 Task: Check the sale-to-list ratio of tile in the last 5 years.
Action: Mouse moved to (962, 222)
Screenshot: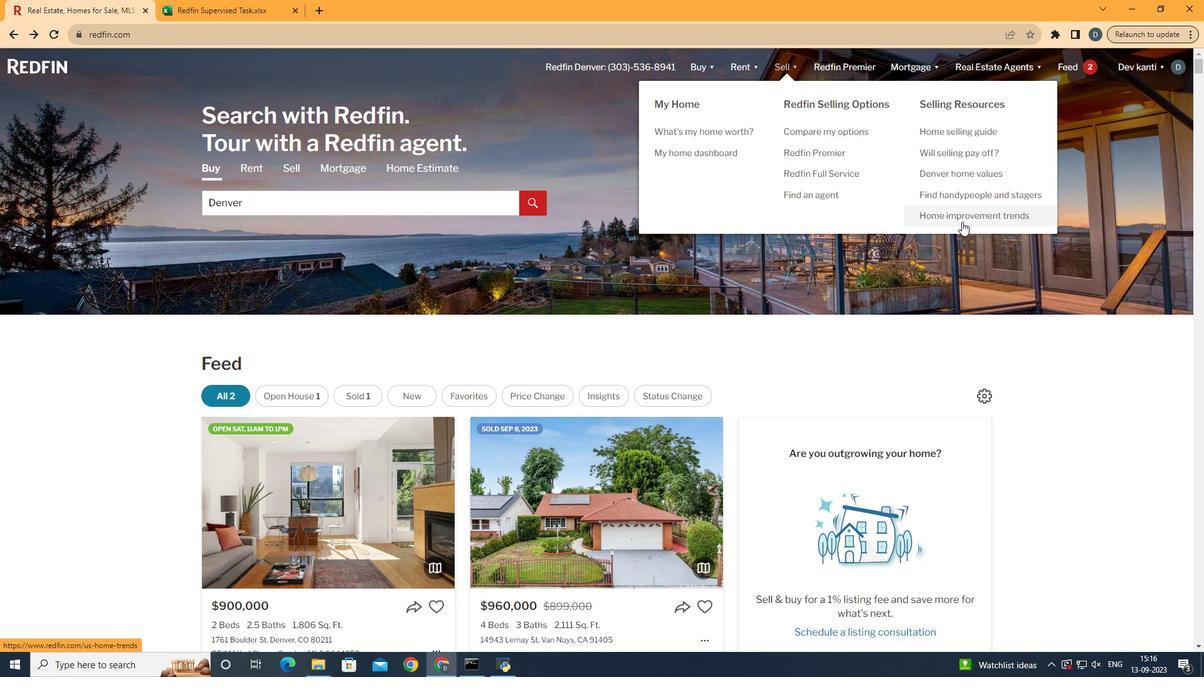 
Action: Mouse pressed left at (962, 222)
Screenshot: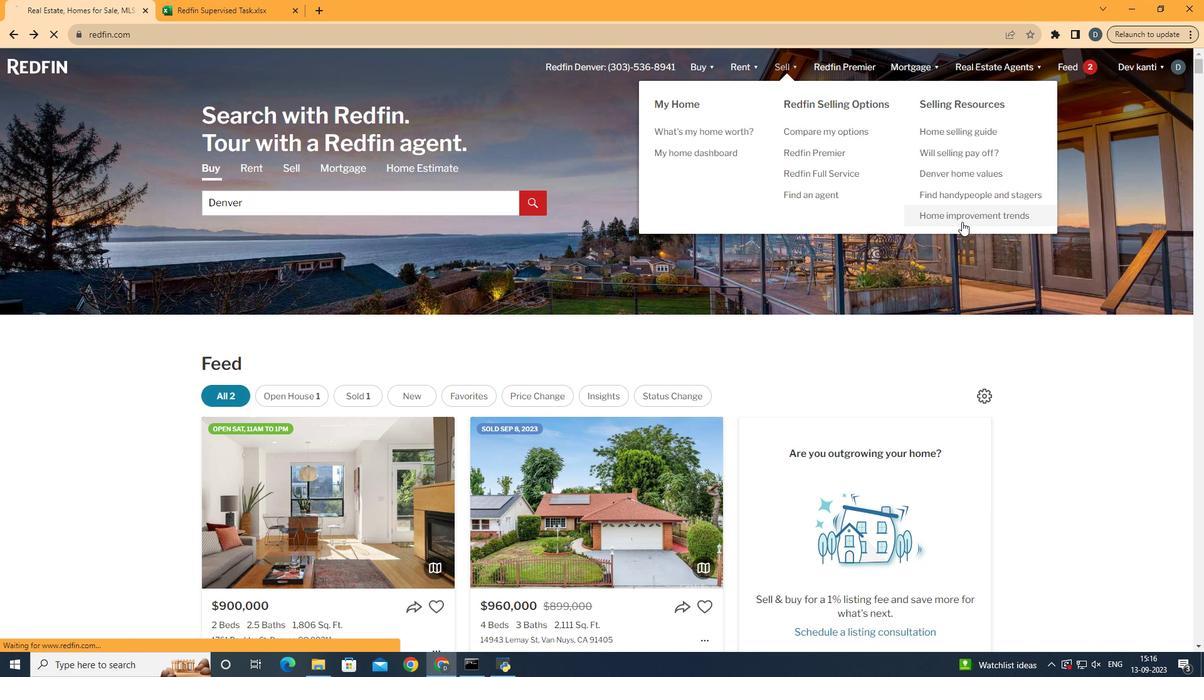 
Action: Mouse moved to (291, 247)
Screenshot: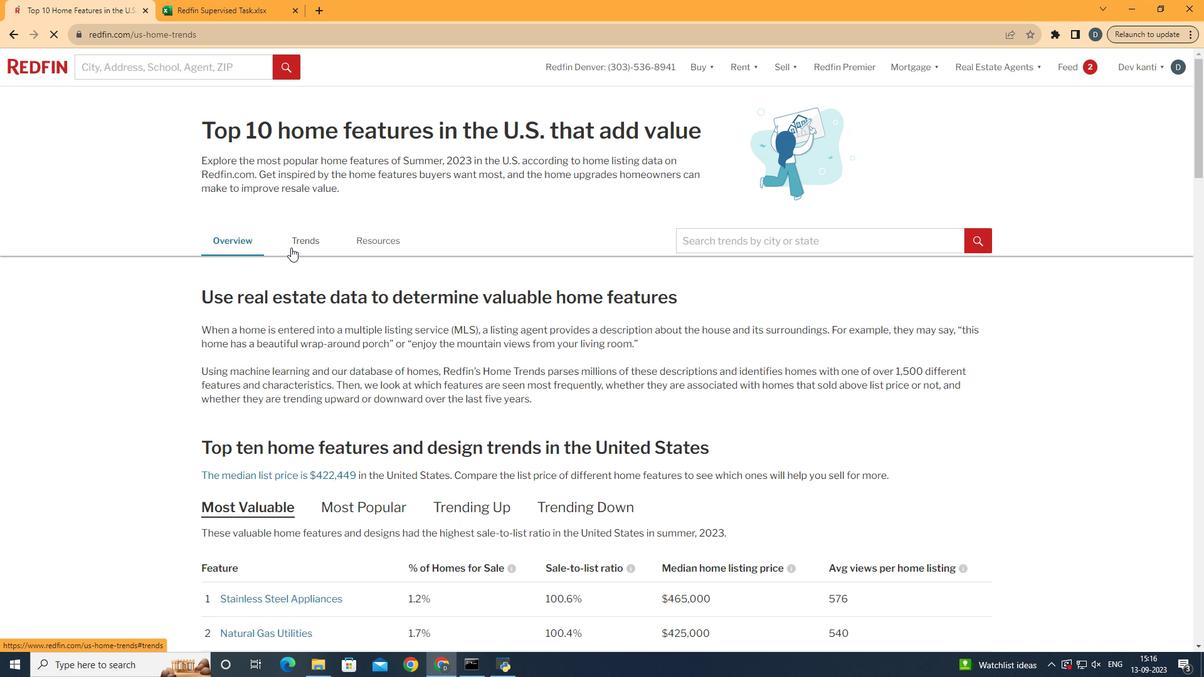 
Action: Mouse pressed left at (291, 247)
Screenshot: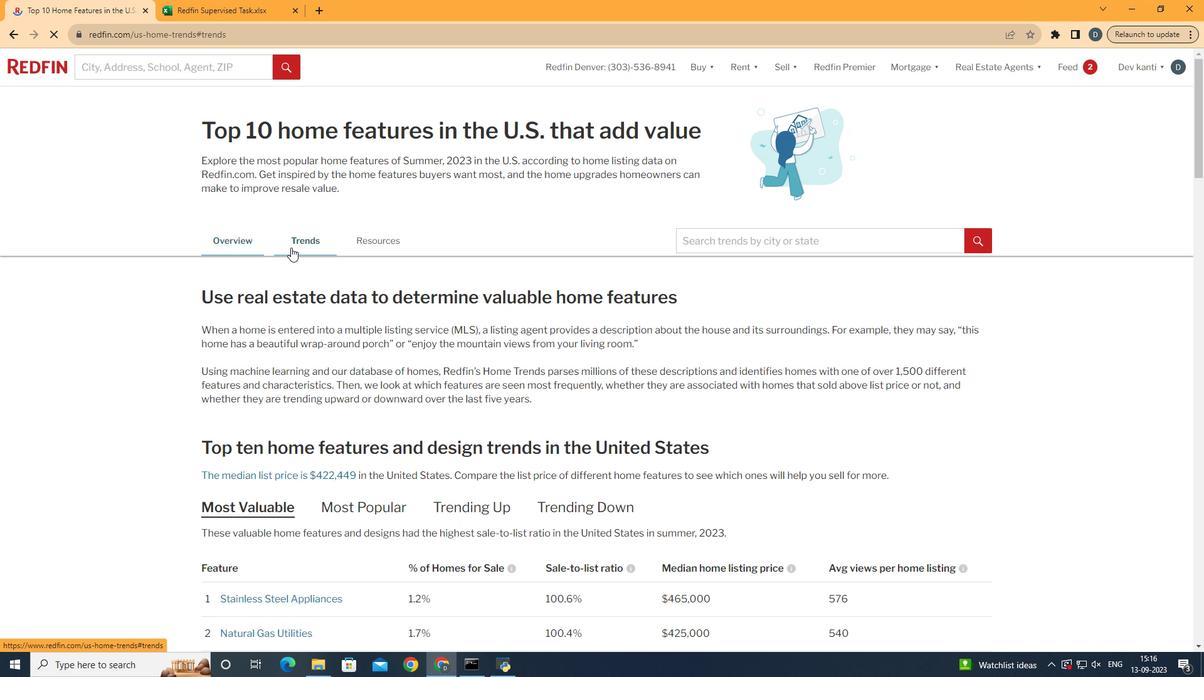 
Action: Mouse scrolled (291, 247) with delta (0, 0)
Screenshot: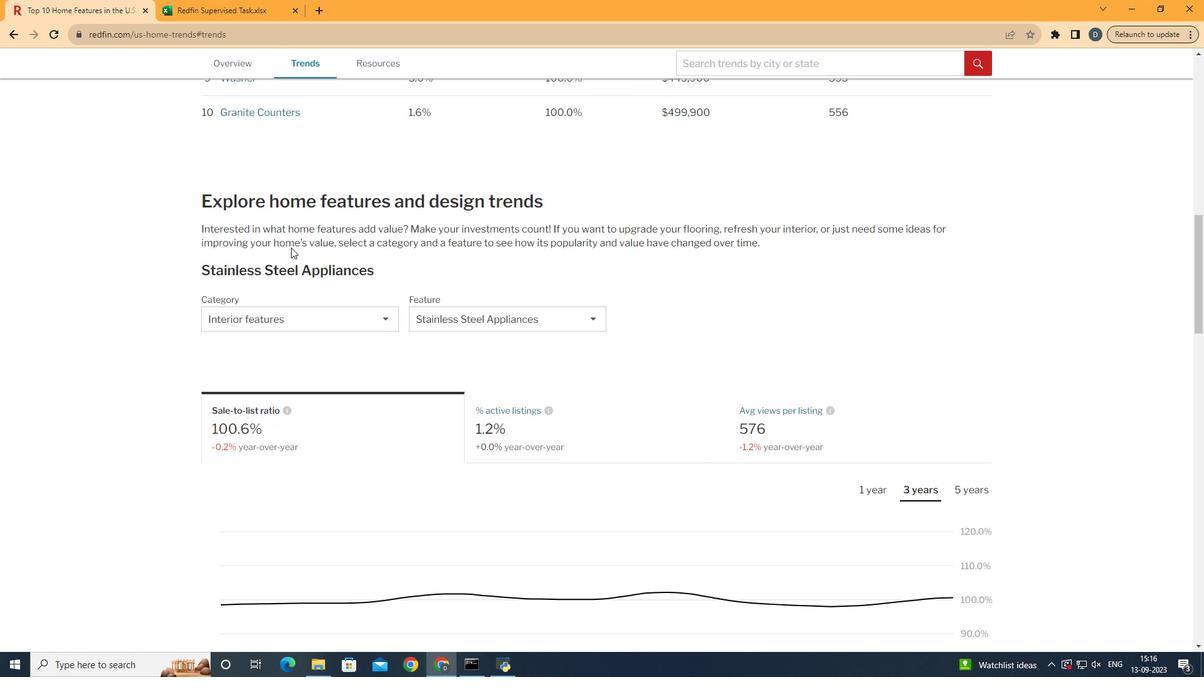
Action: Mouse scrolled (291, 247) with delta (0, 0)
Screenshot: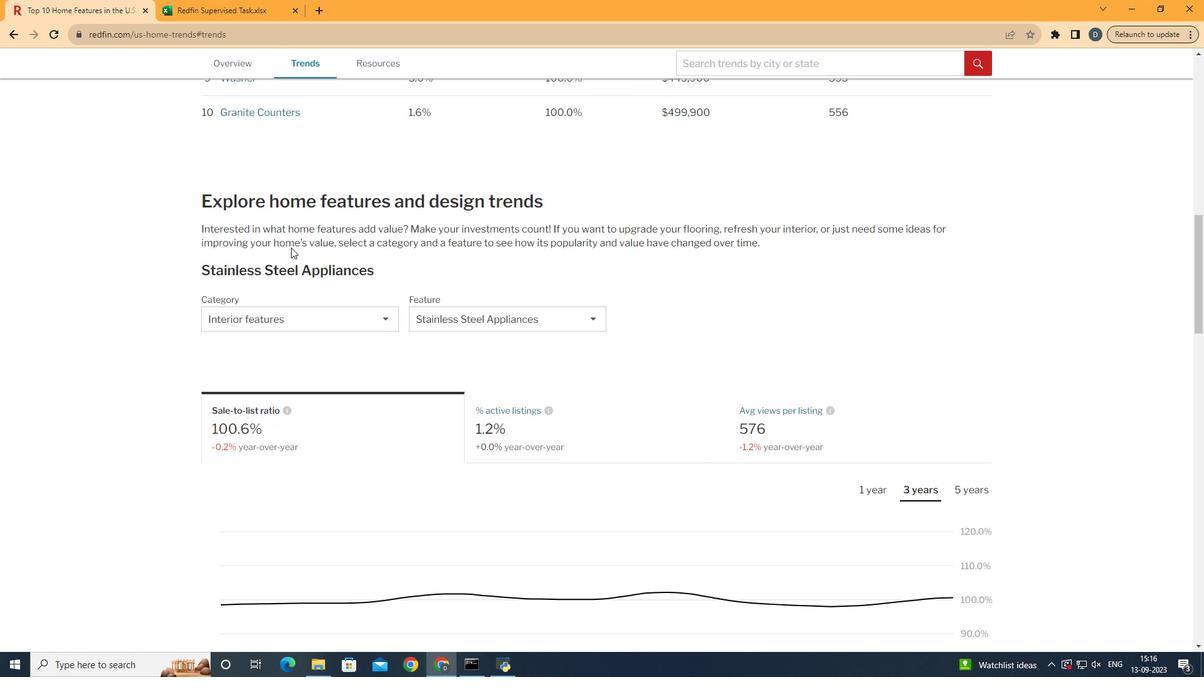 
Action: Mouse scrolled (291, 247) with delta (0, 0)
Screenshot: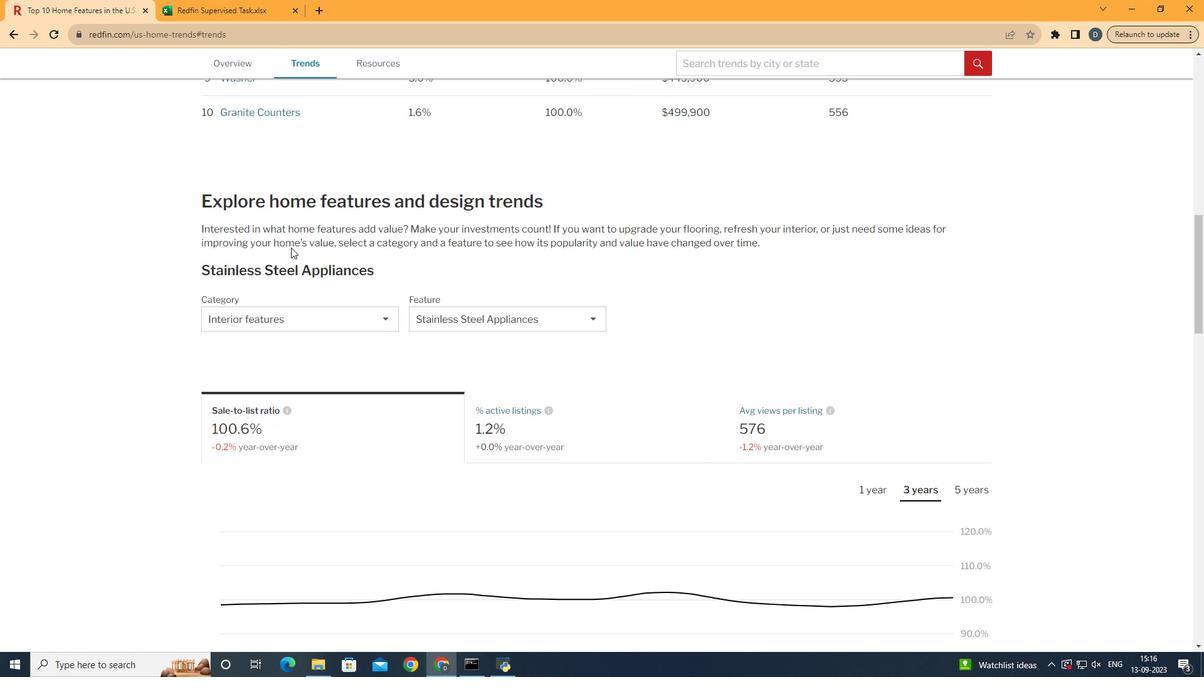 
Action: Mouse scrolled (291, 247) with delta (0, 0)
Screenshot: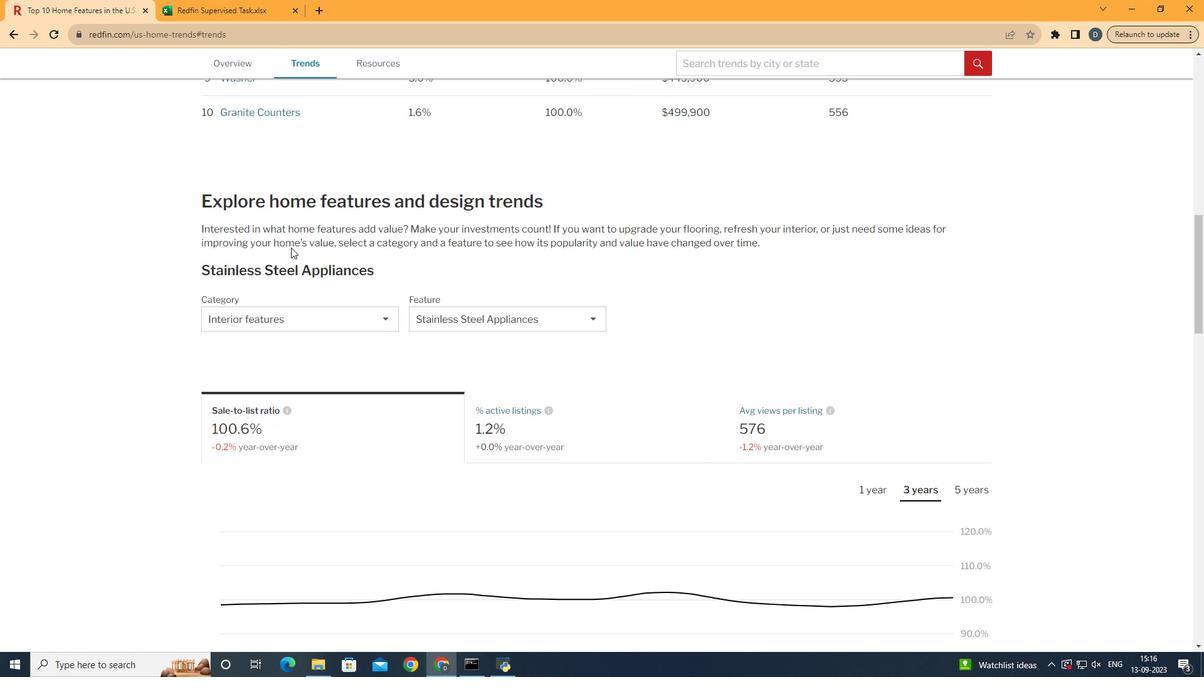 
Action: Mouse scrolled (291, 247) with delta (0, 0)
Screenshot: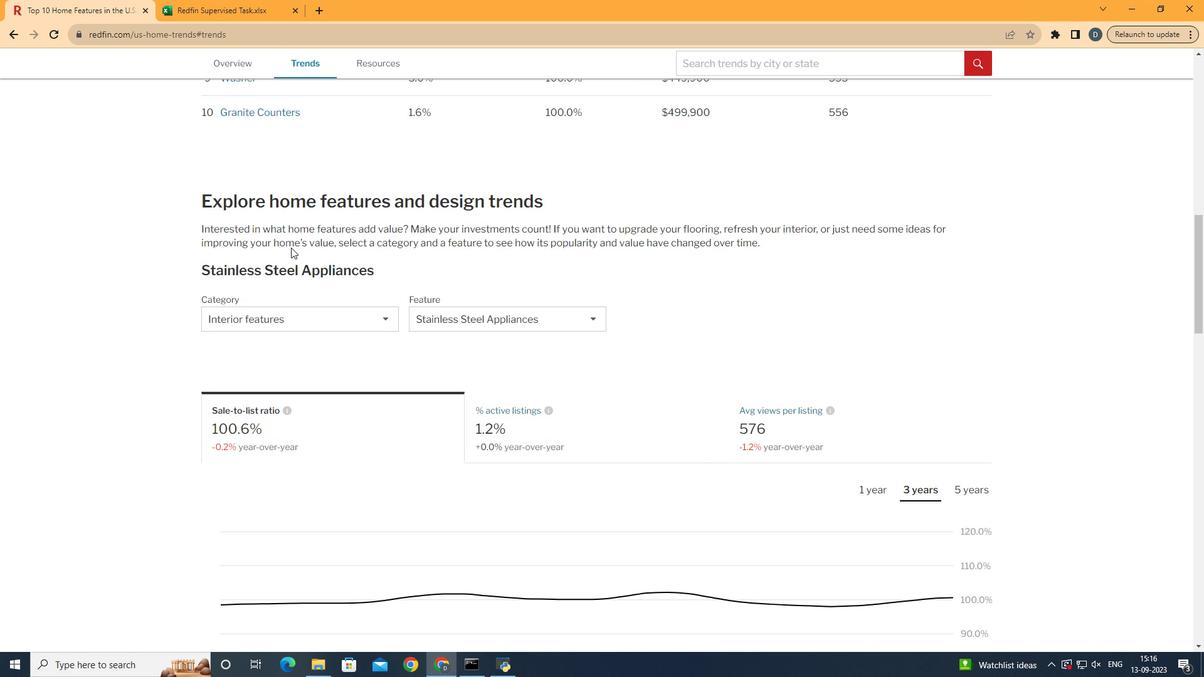 
Action: Mouse scrolled (291, 247) with delta (0, 0)
Screenshot: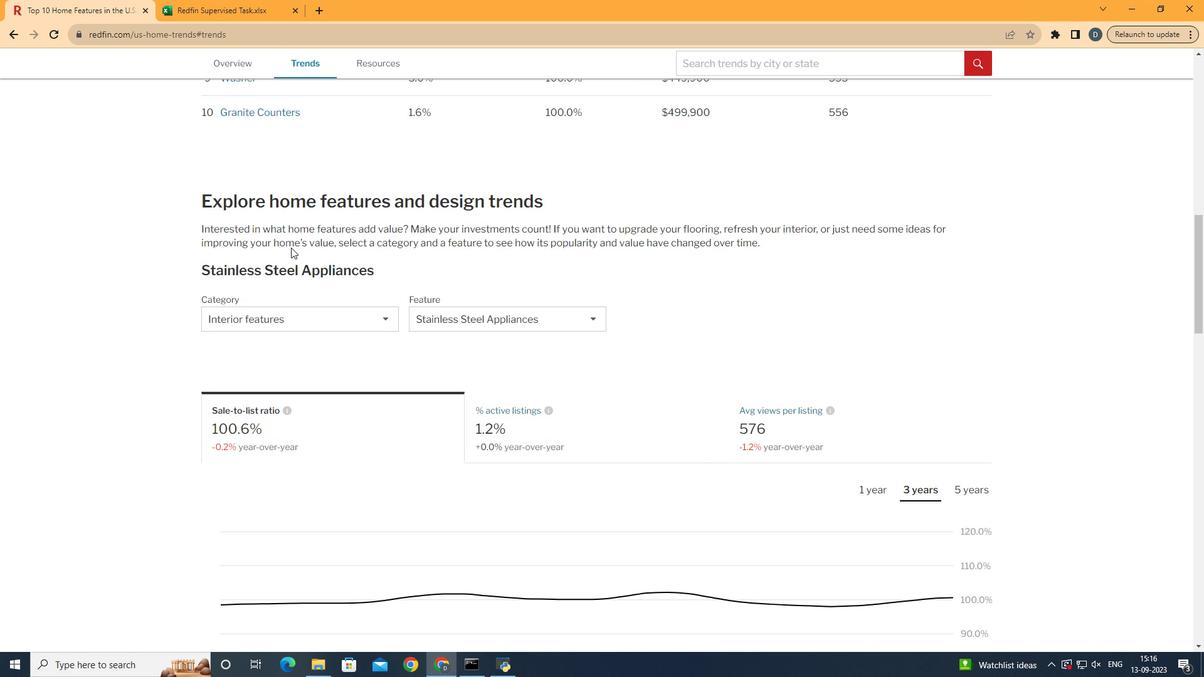
Action: Mouse scrolled (291, 247) with delta (0, 0)
Screenshot: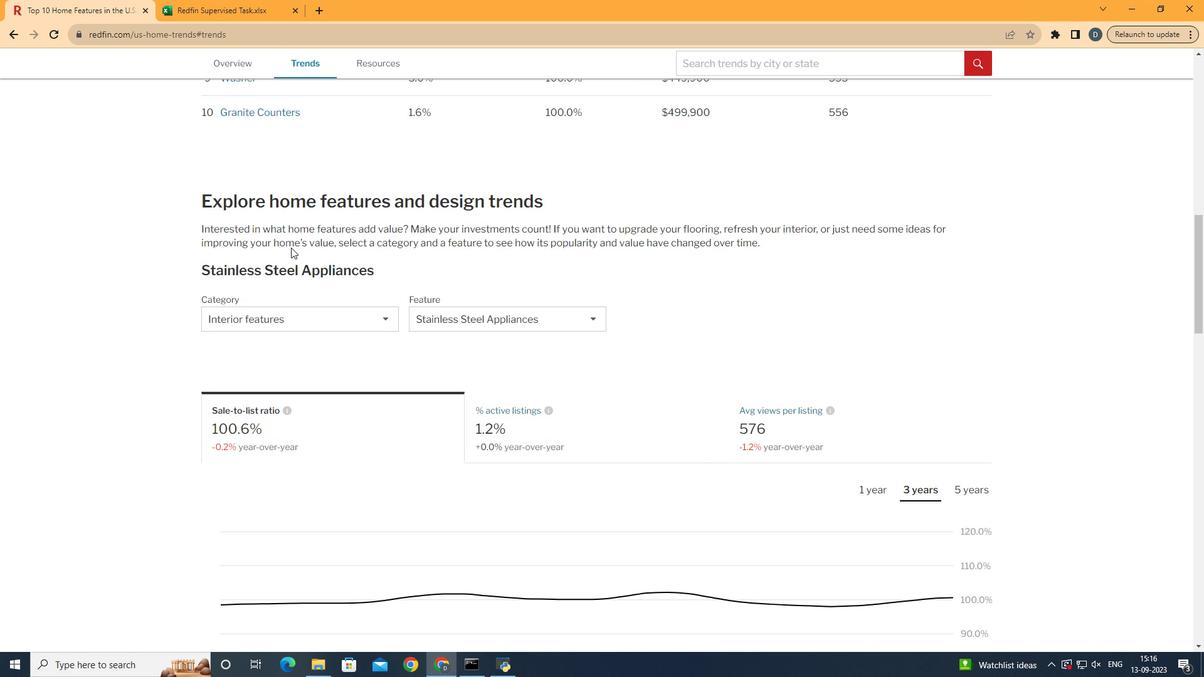 
Action: Mouse scrolled (291, 247) with delta (0, 0)
Screenshot: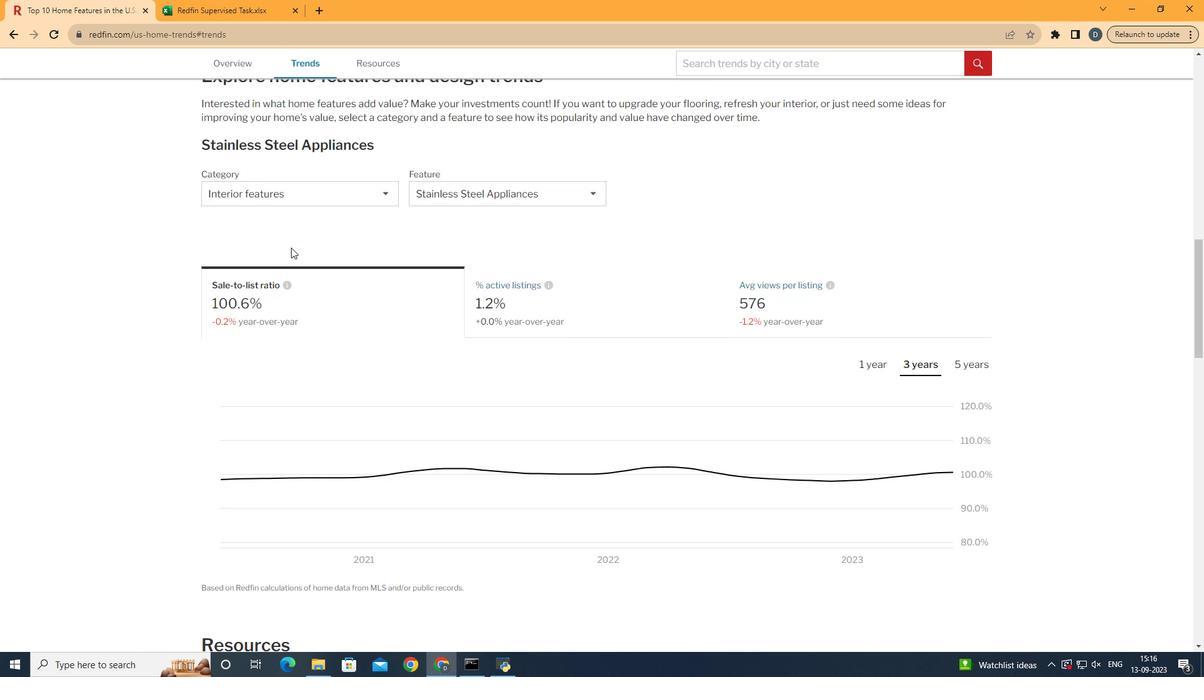 
Action: Mouse scrolled (291, 247) with delta (0, 0)
Screenshot: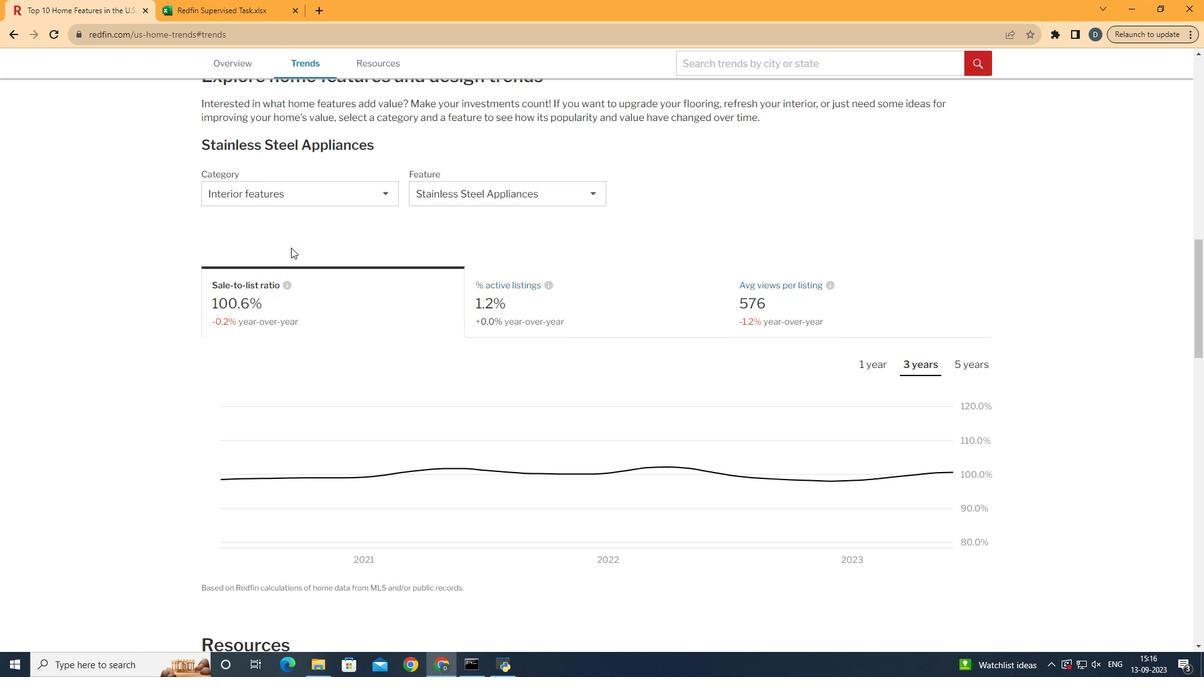 
Action: Mouse moved to (350, 200)
Screenshot: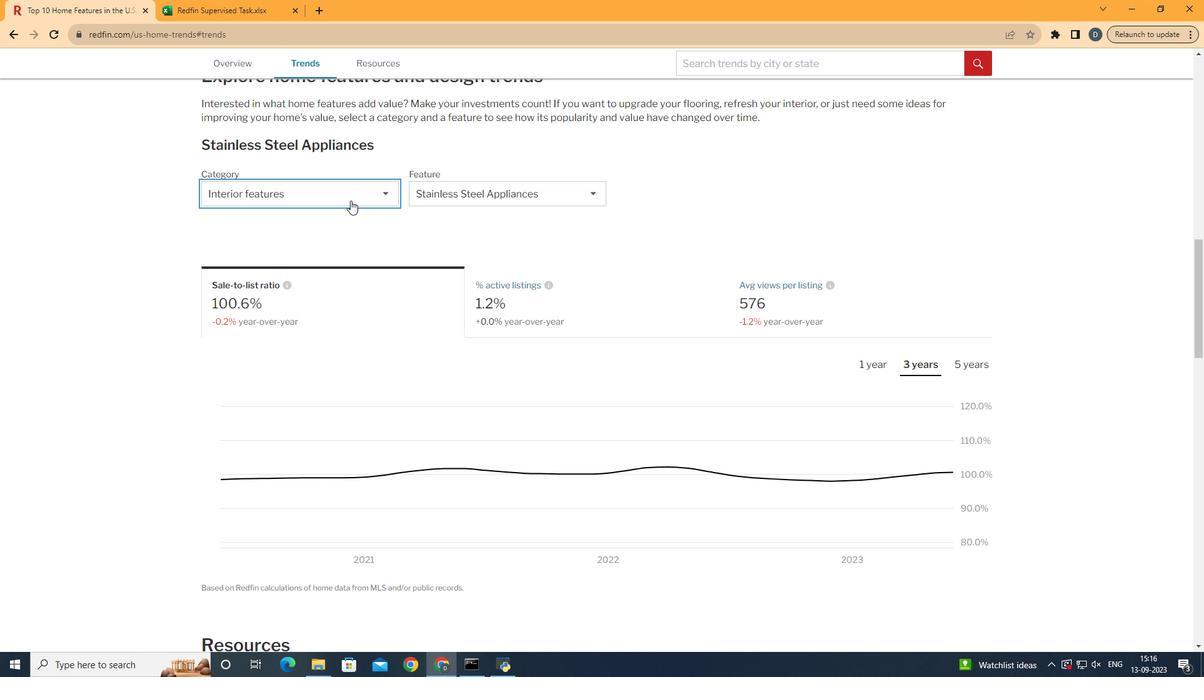 
Action: Mouse pressed left at (350, 200)
Screenshot: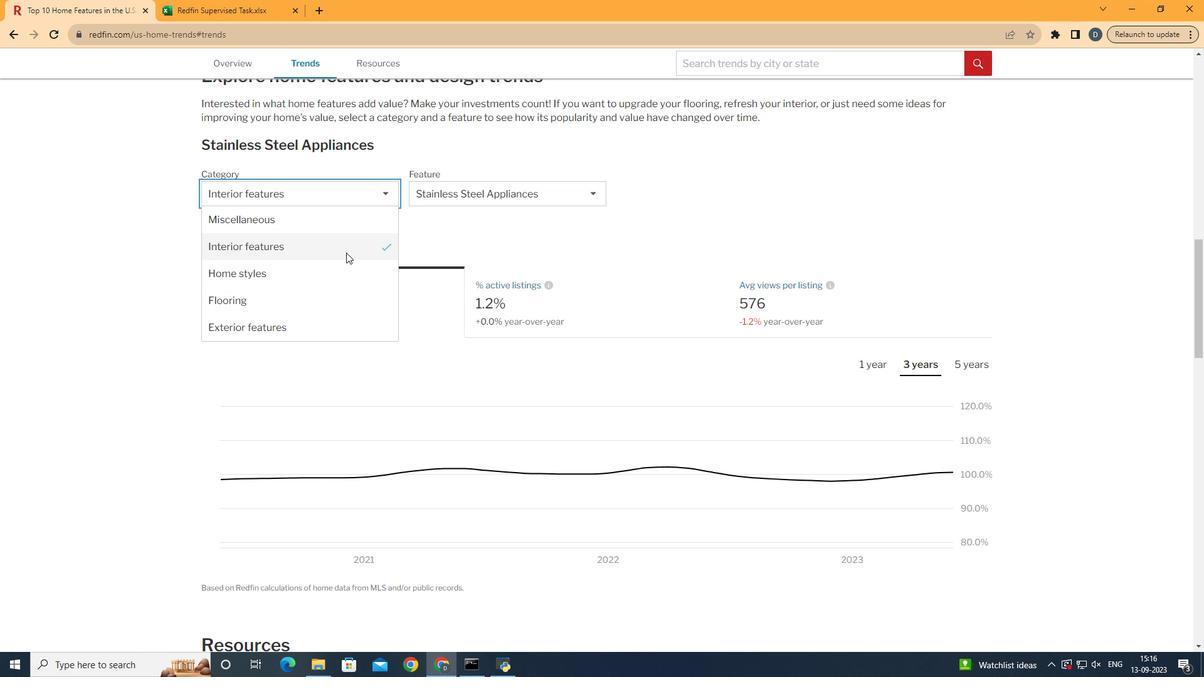 
Action: Mouse moved to (345, 258)
Screenshot: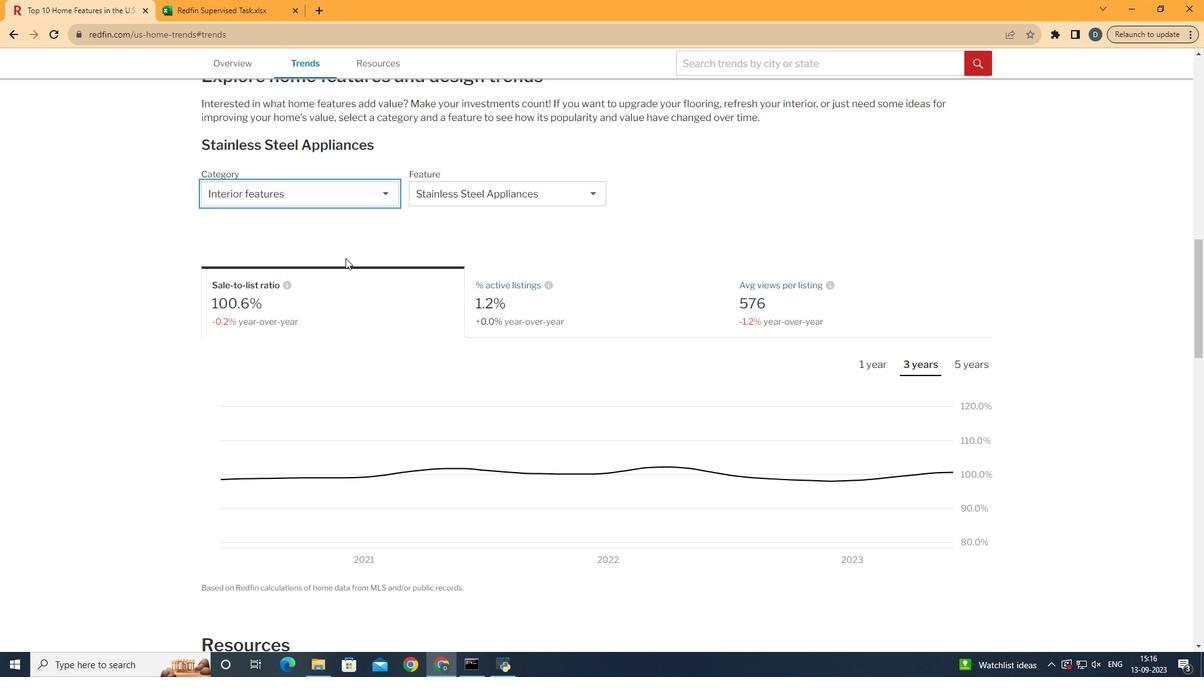 
Action: Mouse pressed left at (345, 258)
Screenshot: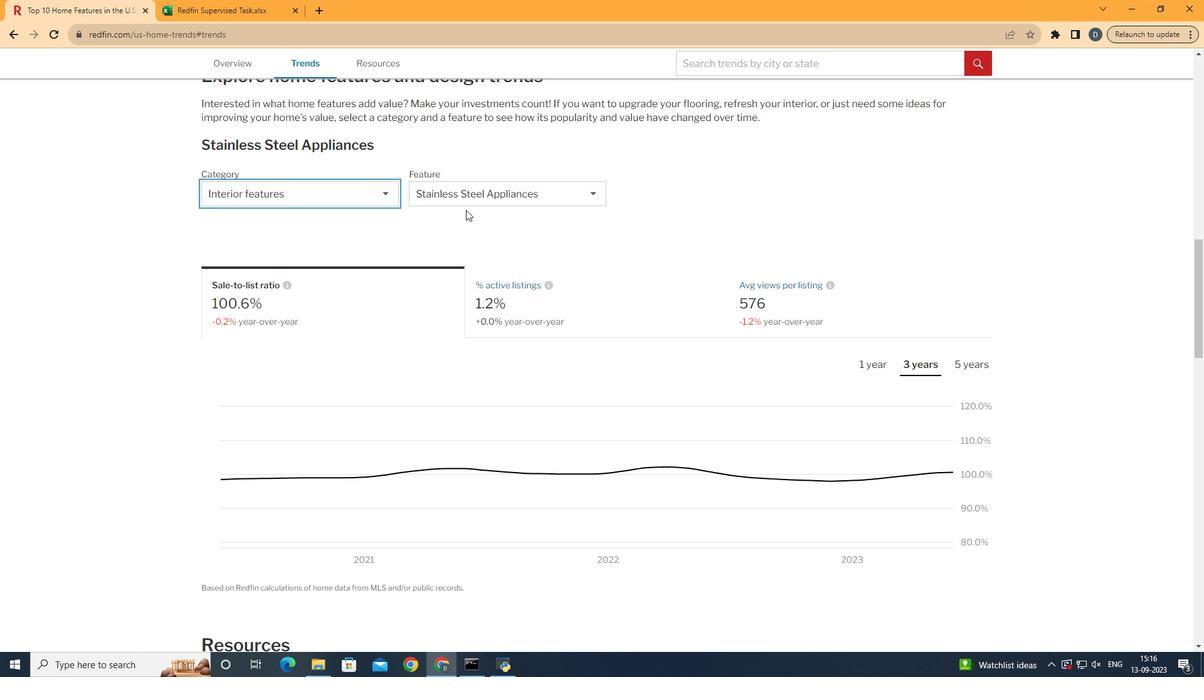 
Action: Mouse moved to (500, 191)
Screenshot: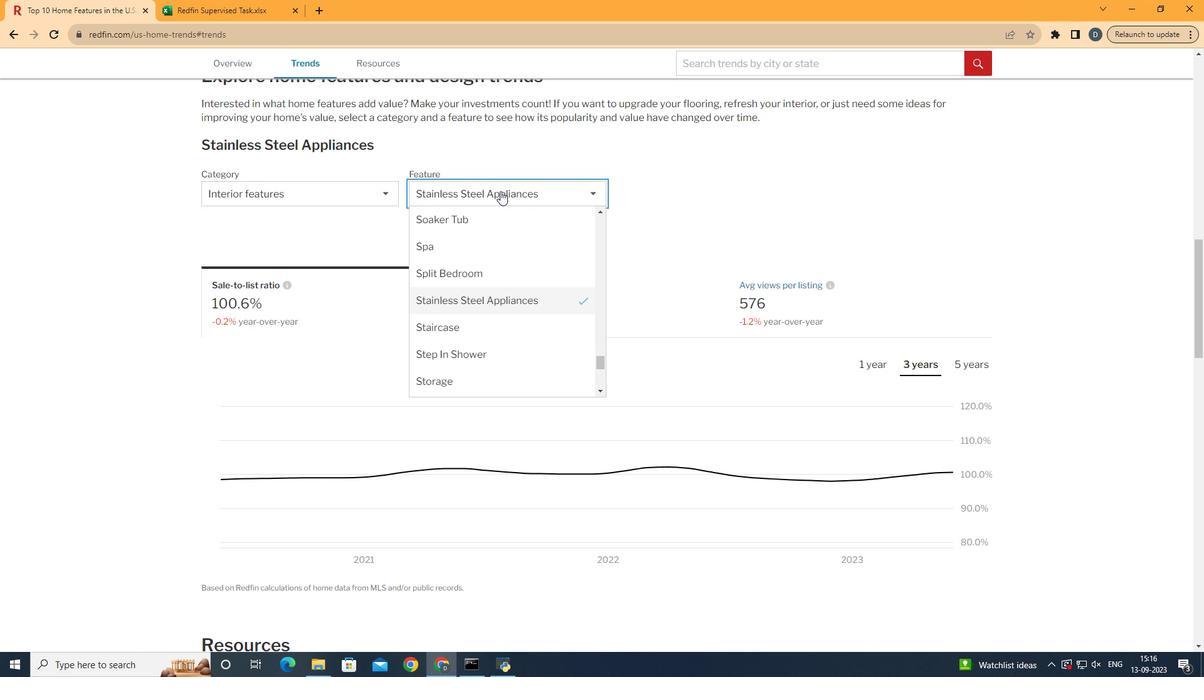 
Action: Mouse pressed left at (500, 191)
Screenshot: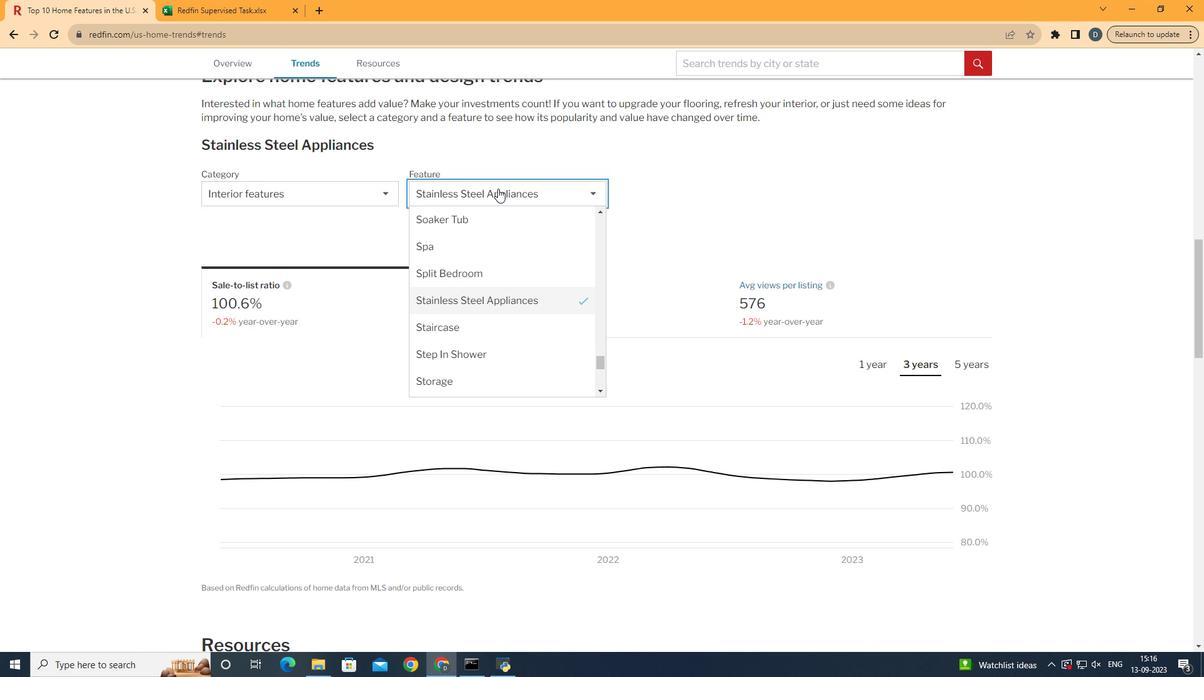 
Action: Mouse moved to (514, 341)
Screenshot: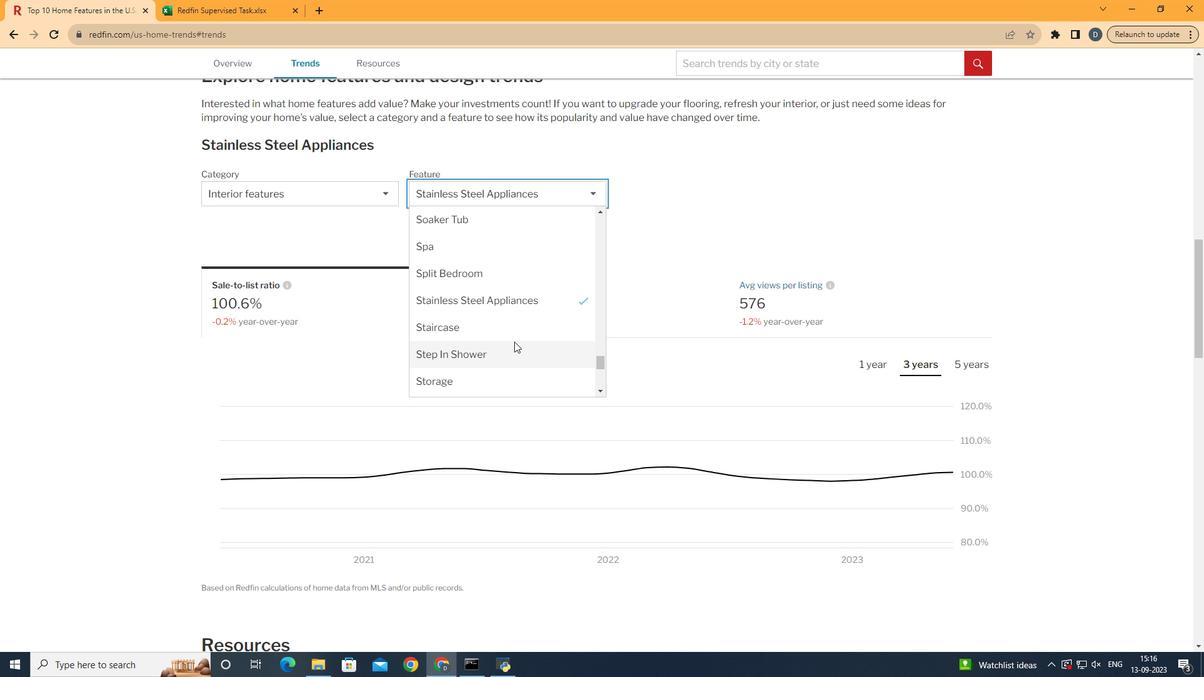 
Action: Mouse scrolled (514, 341) with delta (0, 0)
Screenshot: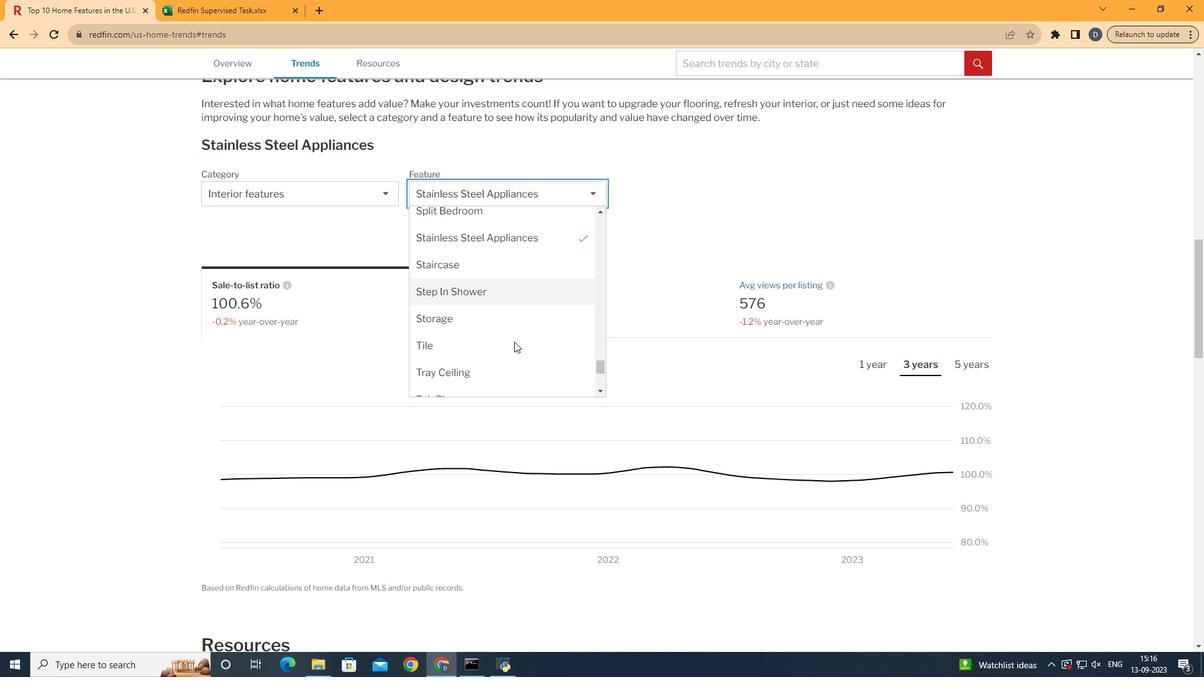 
Action: Mouse moved to (517, 332)
Screenshot: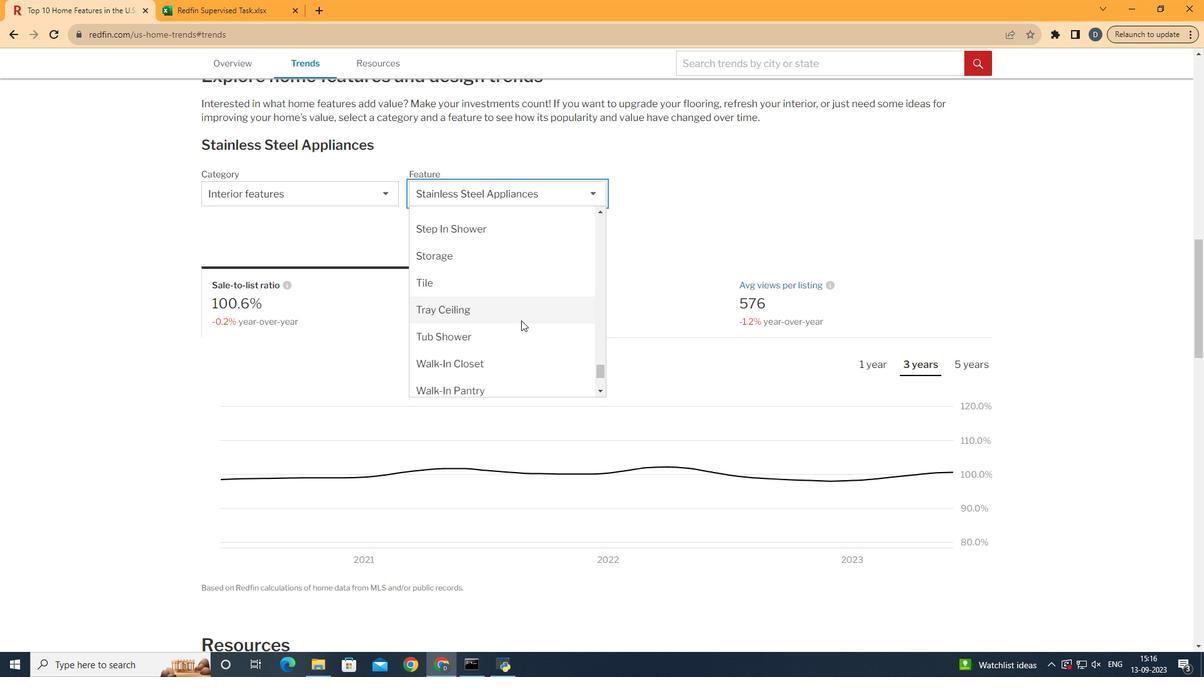 
Action: Mouse scrolled (517, 331) with delta (0, 0)
Screenshot: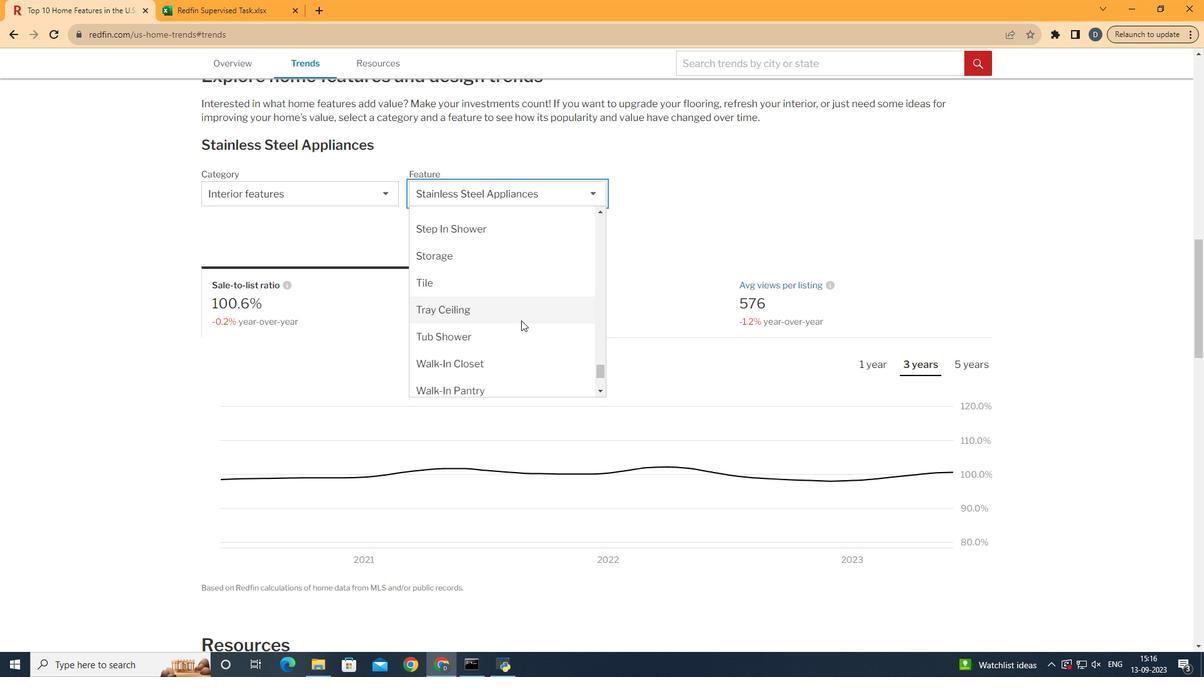 
Action: Mouse moved to (528, 277)
Screenshot: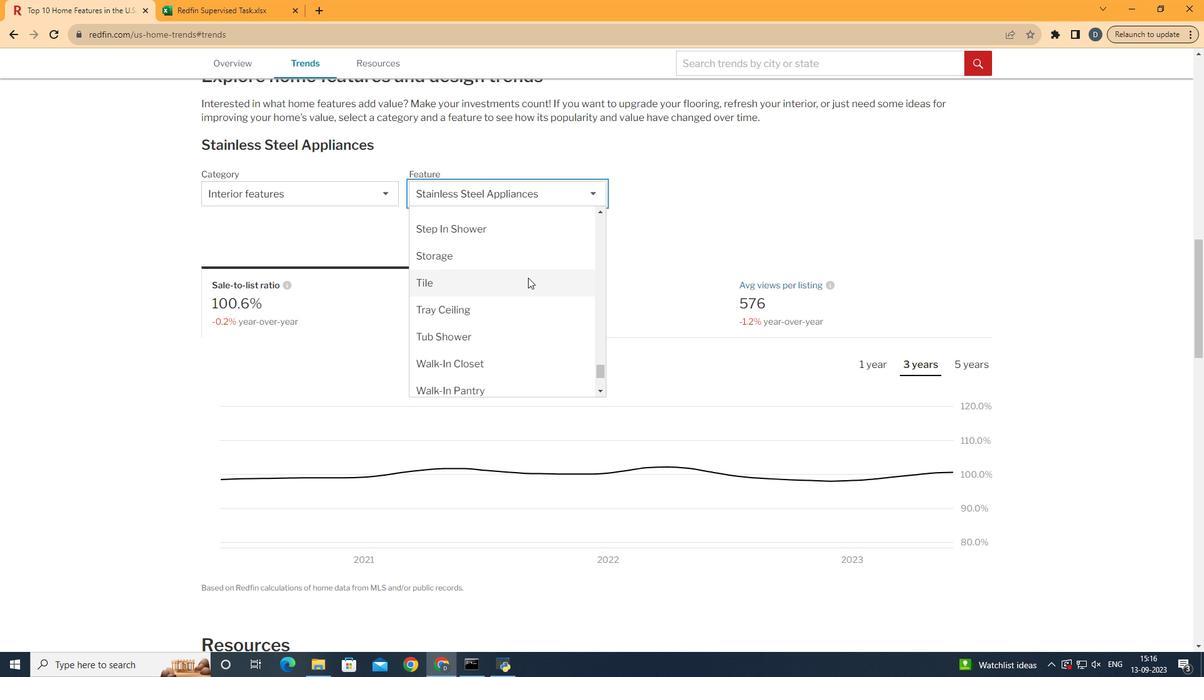 
Action: Mouse pressed left at (528, 277)
Screenshot: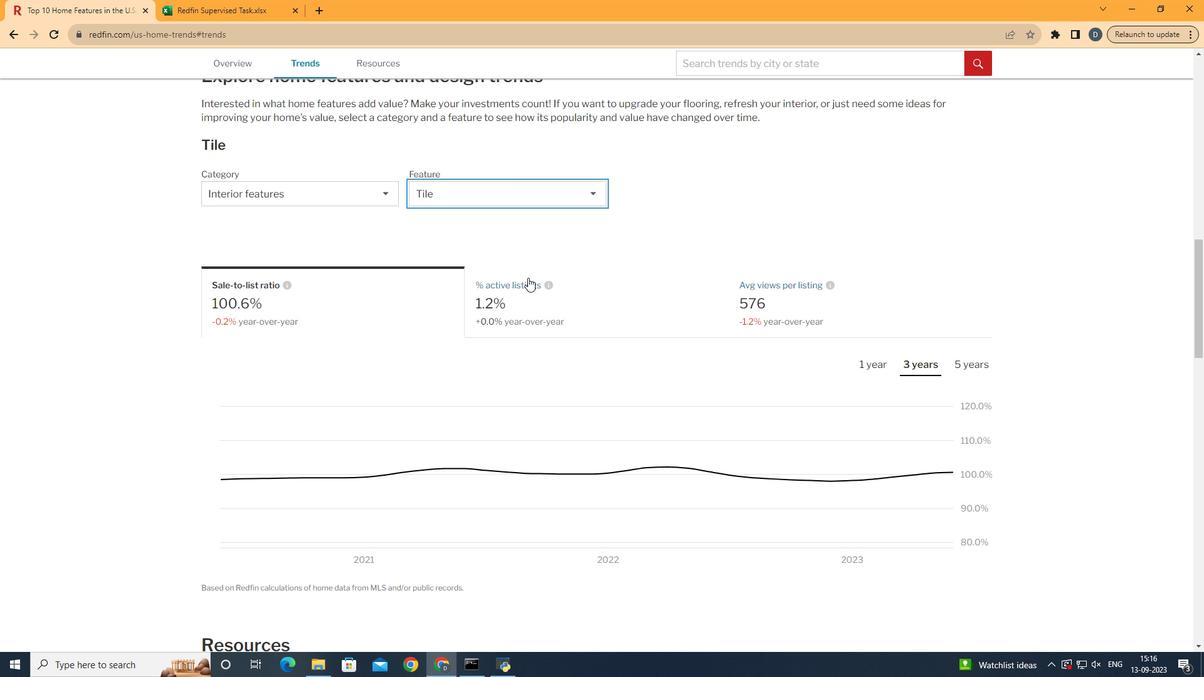 
Action: Mouse moved to (416, 295)
Screenshot: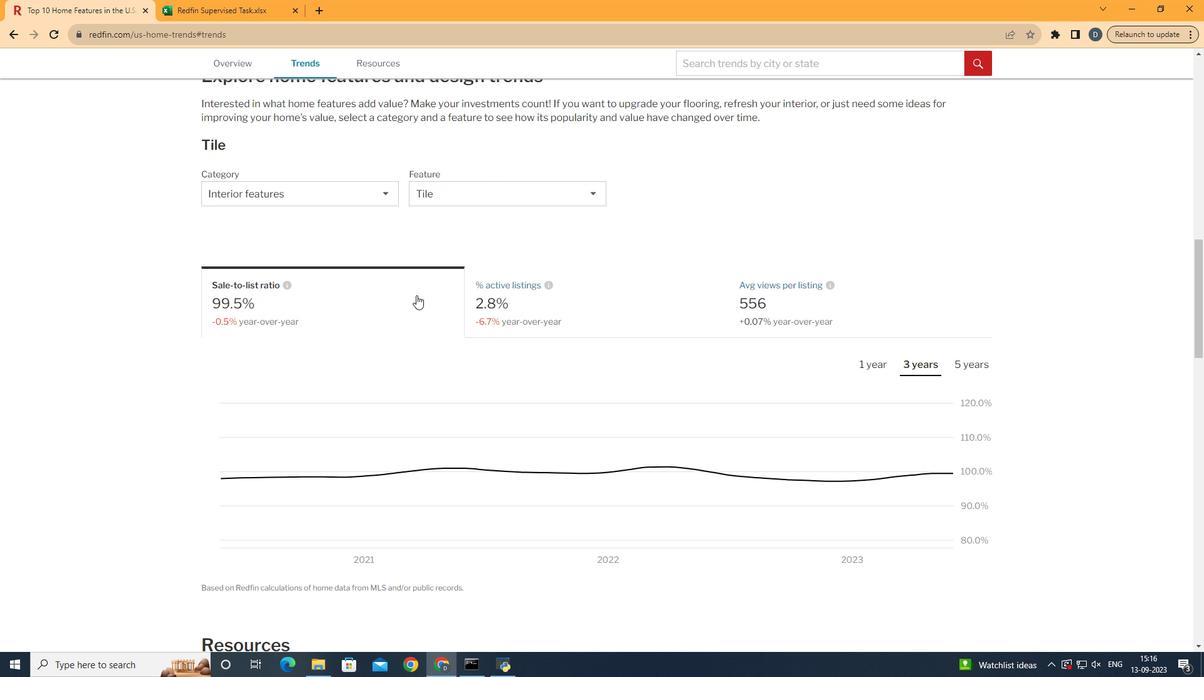 
Action: Mouse pressed left at (416, 295)
Screenshot: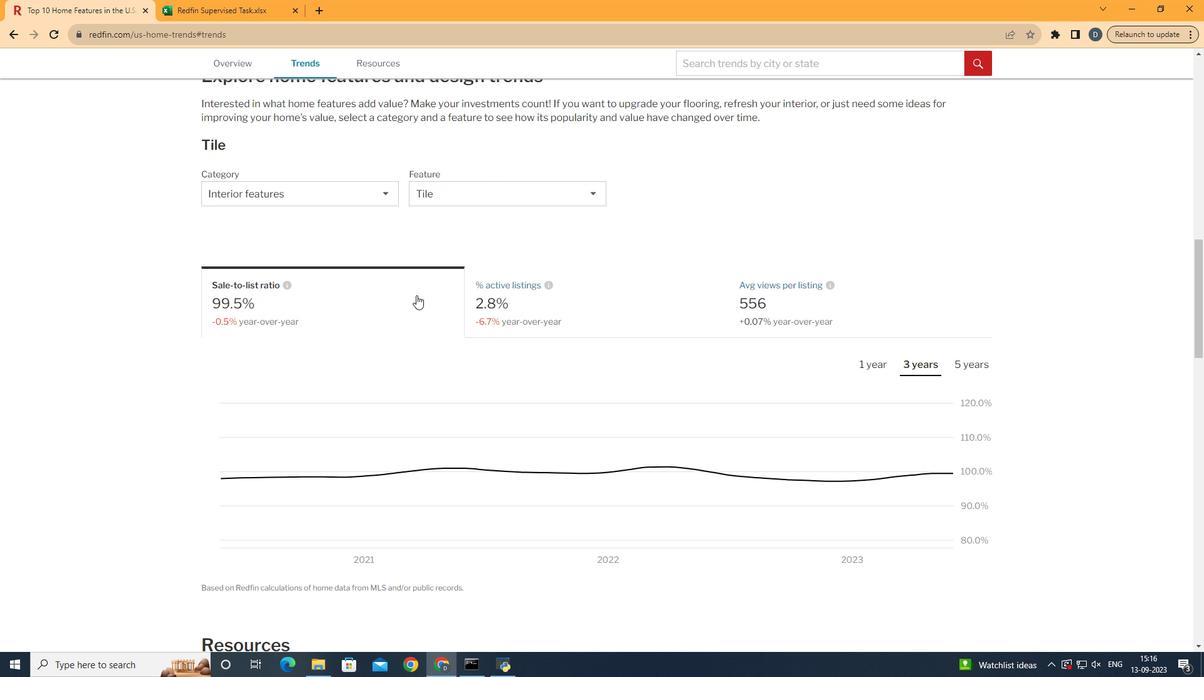 
Action: Mouse moved to (985, 363)
Screenshot: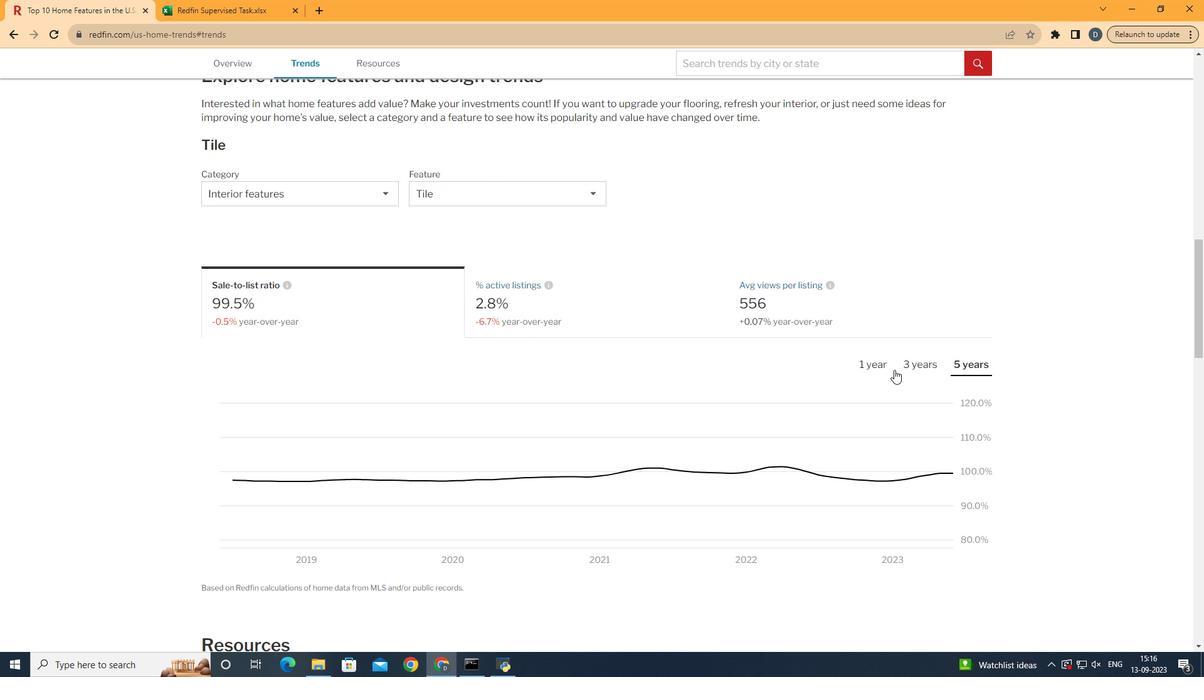 
Action: Mouse pressed left at (985, 363)
Screenshot: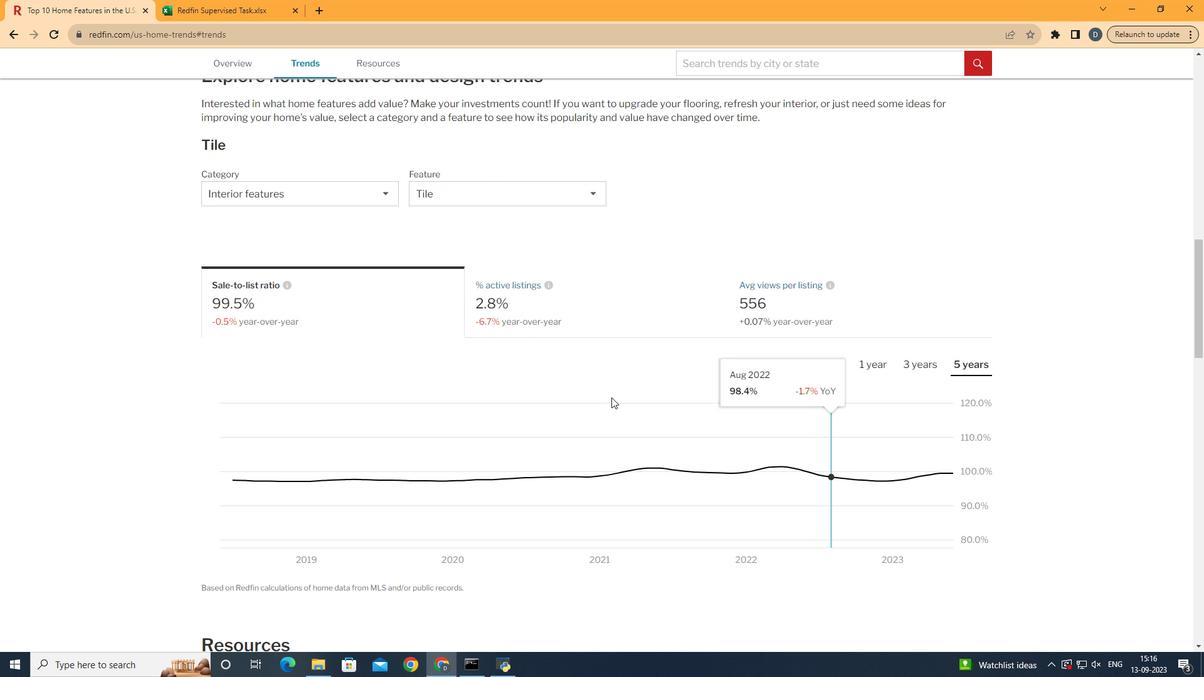 
Action: Mouse moved to (1034, 255)
Screenshot: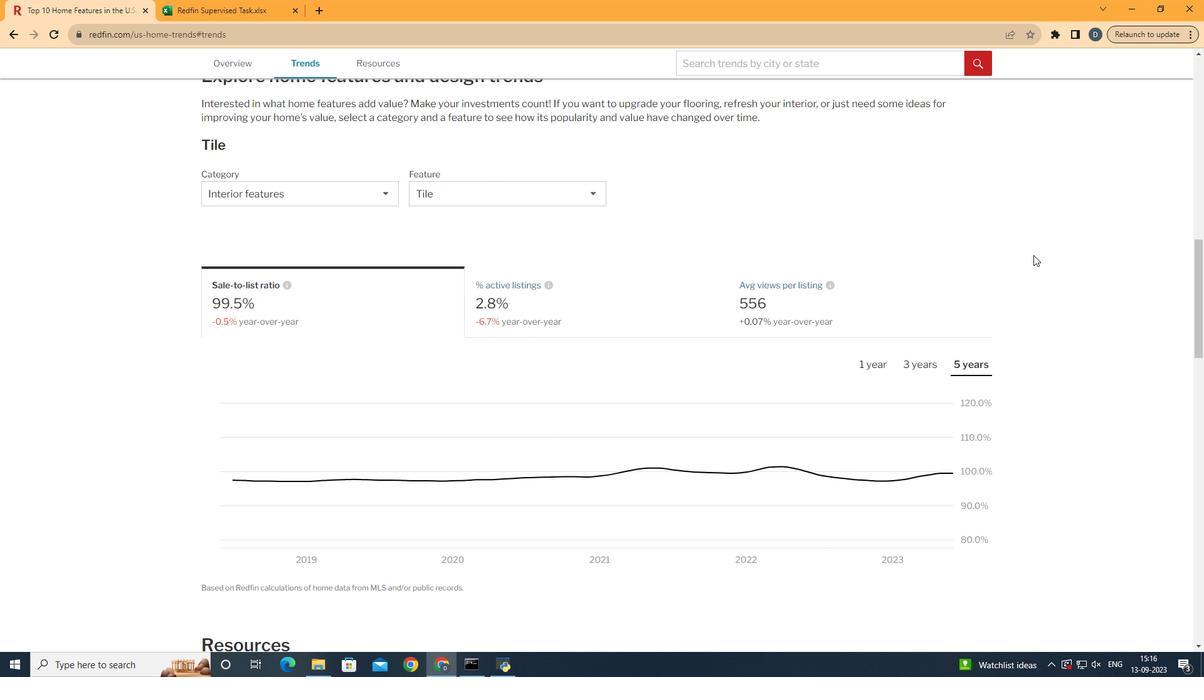 
